 Task: Make in the project ChaseTech an epic 'Cloud-based analytics platform development'. Create in the project ChaseTech an epic 'IT performance benchmarking'. Add in the project ChaseTech an epic 'IT budget management improvement'
Action: Mouse moved to (85, 206)
Screenshot: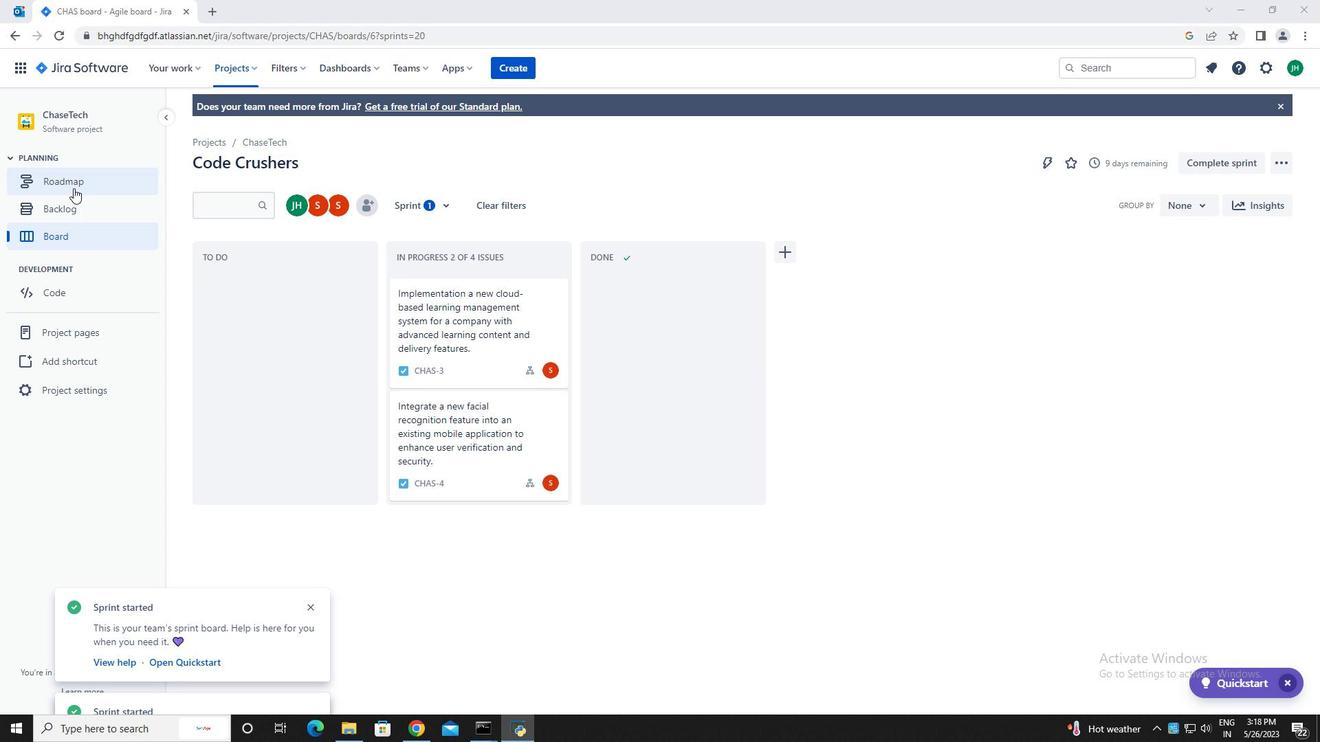 
Action: Mouse pressed left at (85, 206)
Screenshot: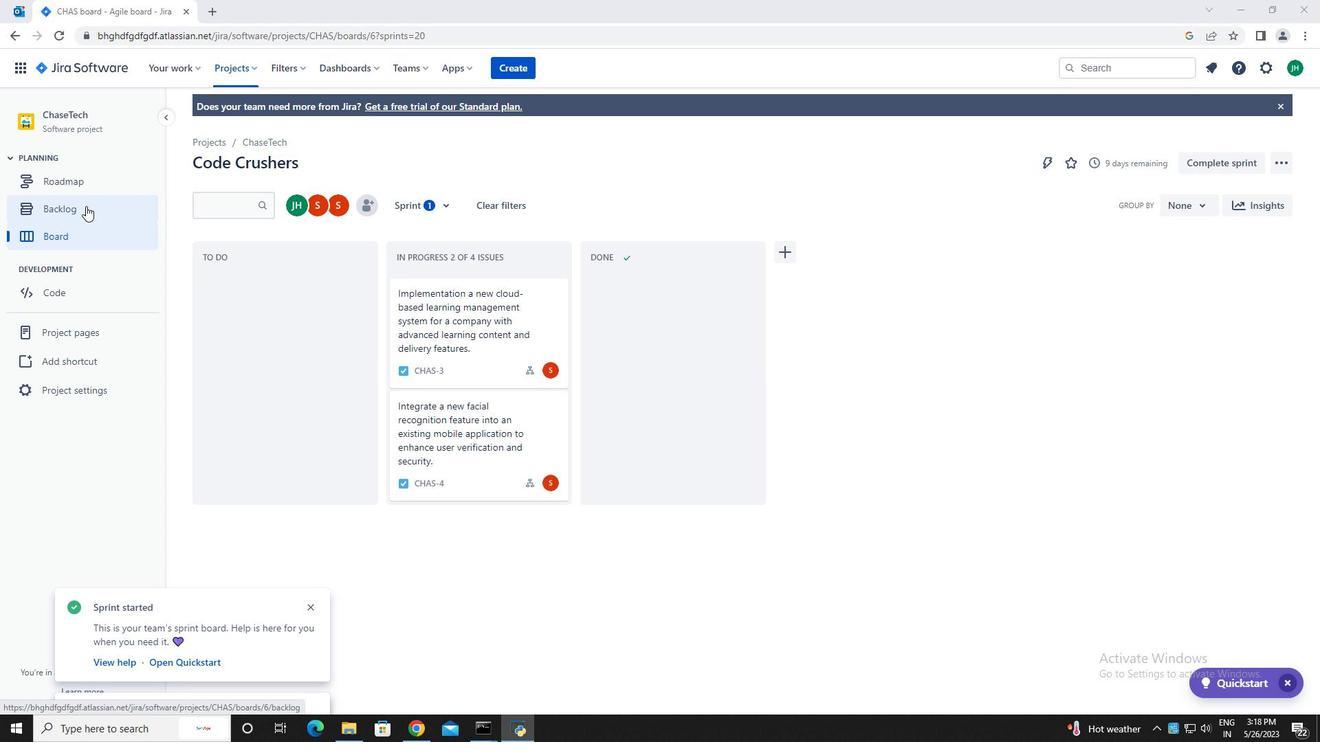 
Action: Mouse moved to (422, 204)
Screenshot: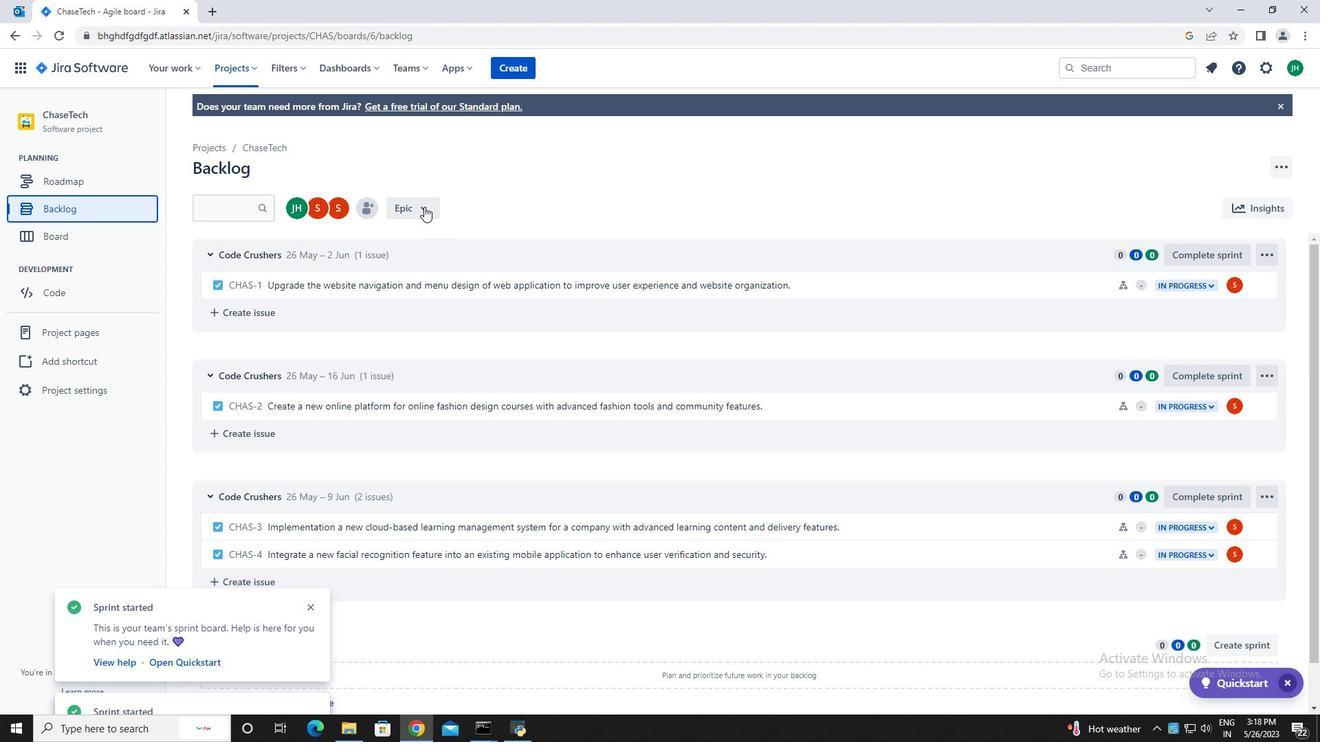 
Action: Mouse pressed left at (422, 204)
Screenshot: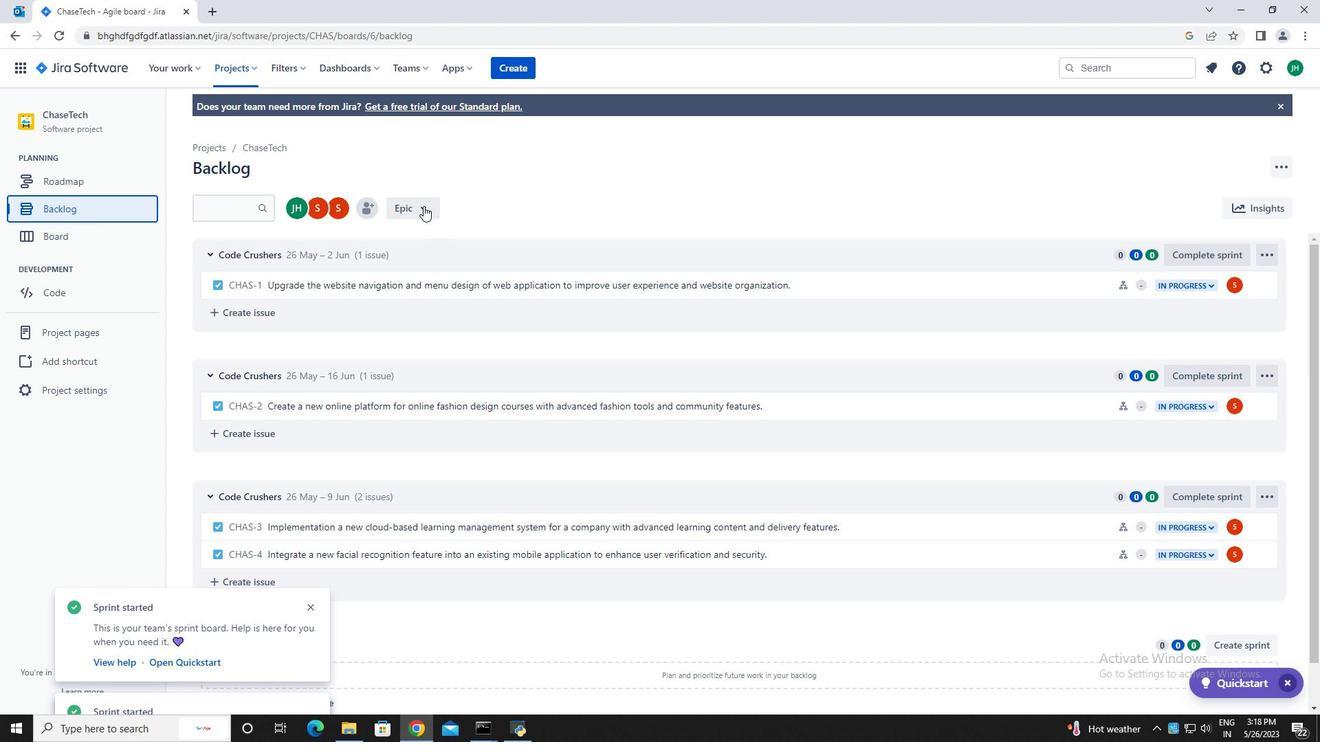 
Action: Mouse moved to (410, 292)
Screenshot: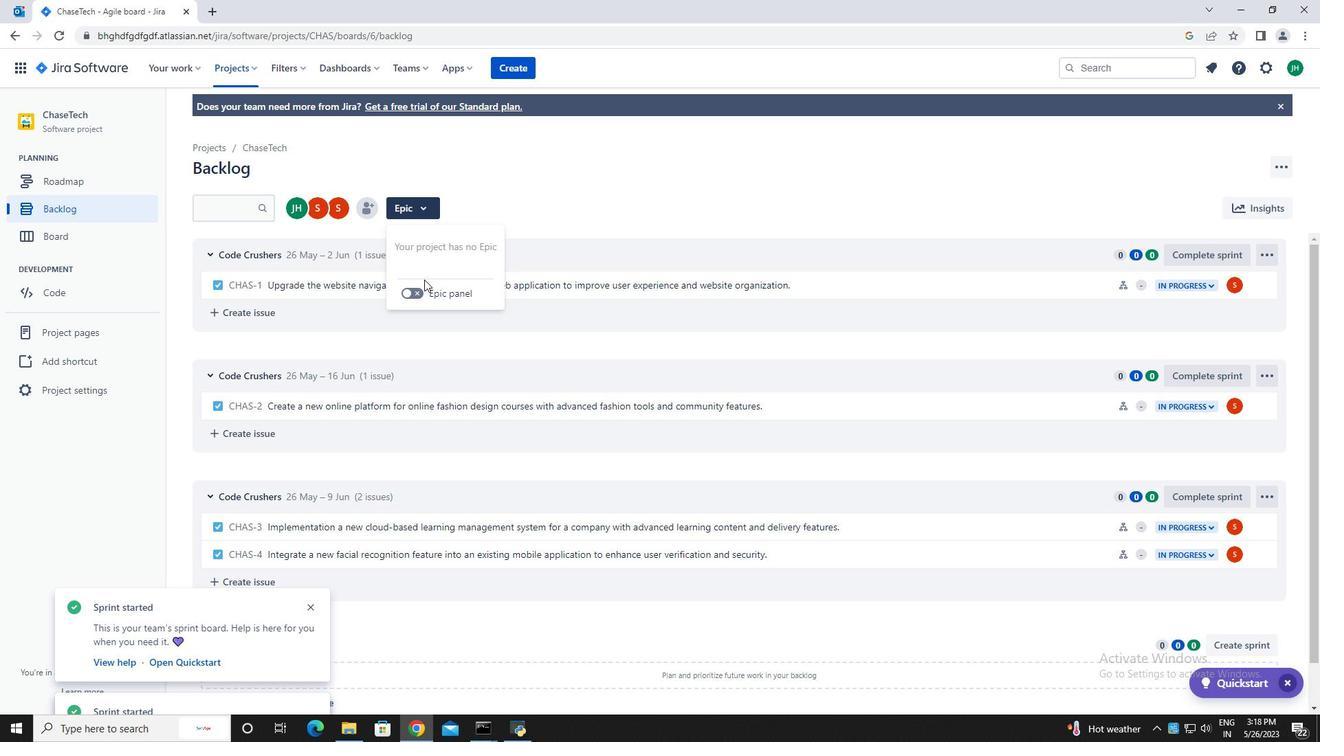 
Action: Mouse pressed left at (410, 292)
Screenshot: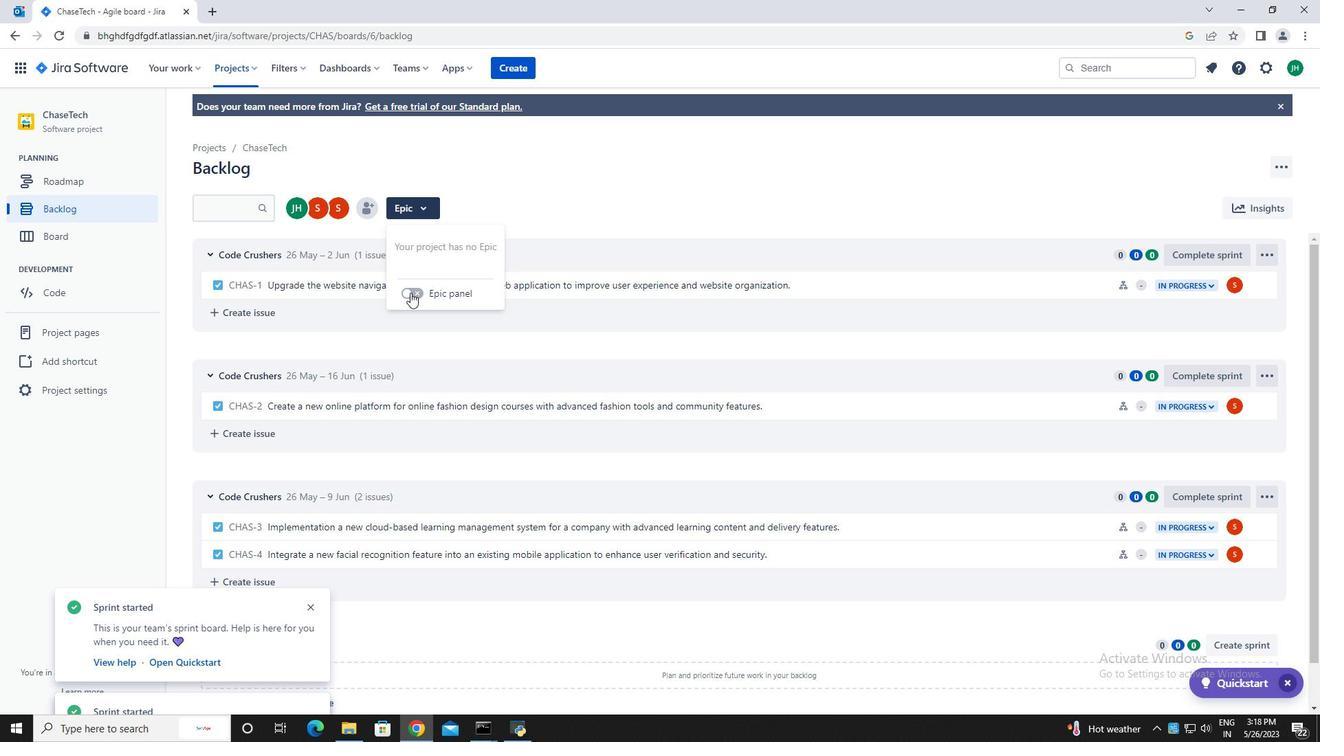 
Action: Mouse moved to (286, 509)
Screenshot: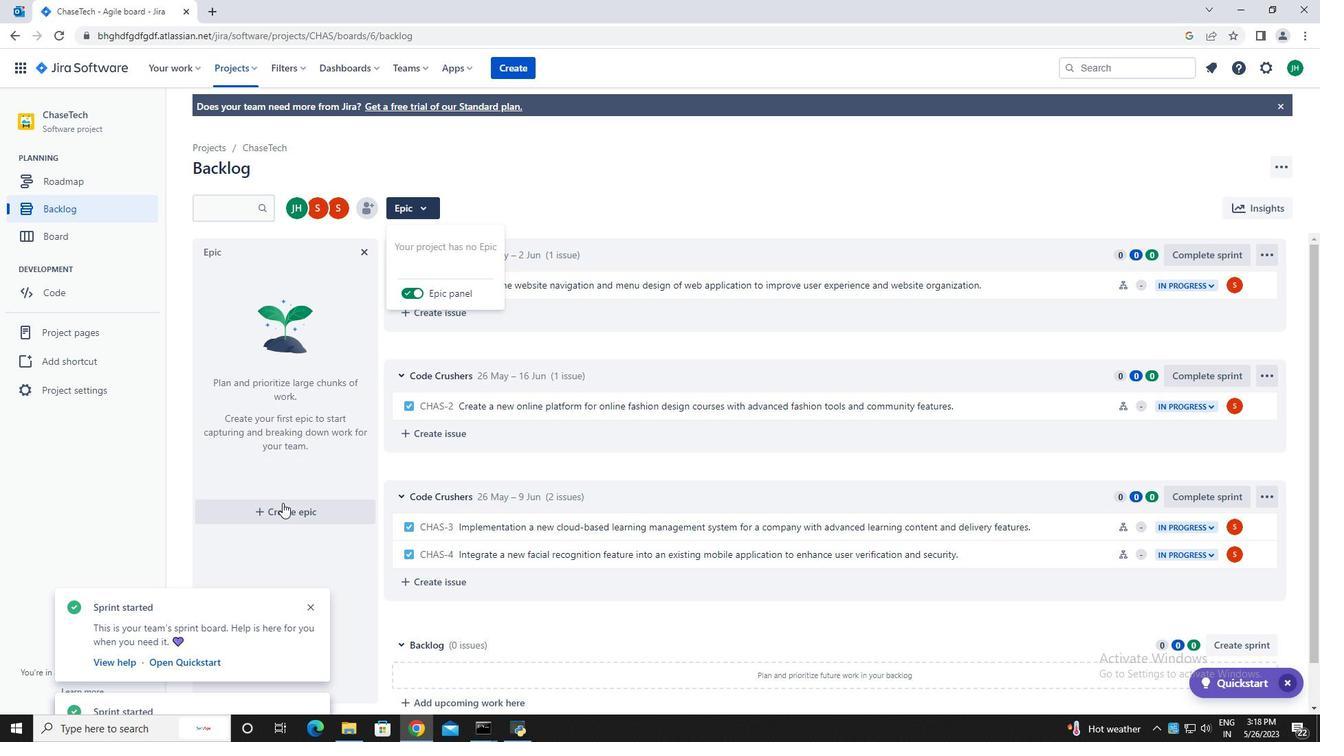 
Action: Mouse pressed left at (286, 509)
Screenshot: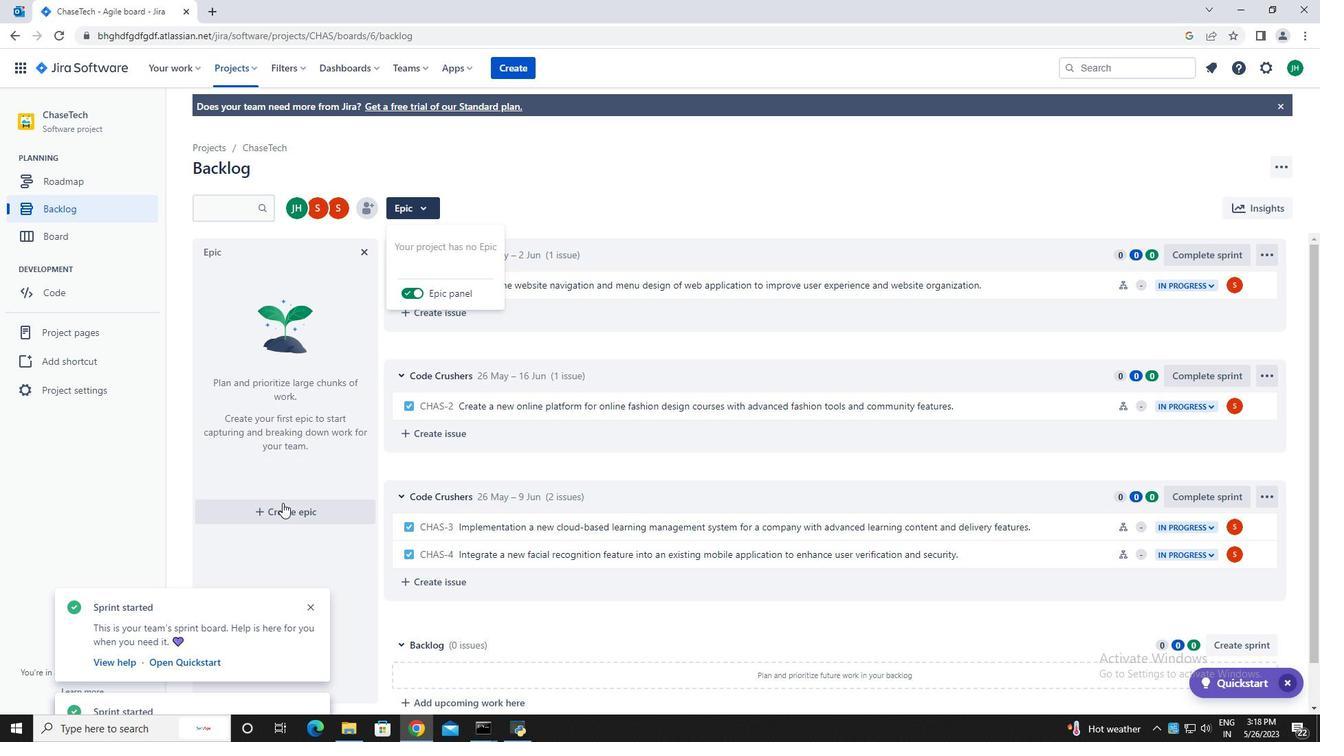 
Action: Mouse moved to (312, 606)
Screenshot: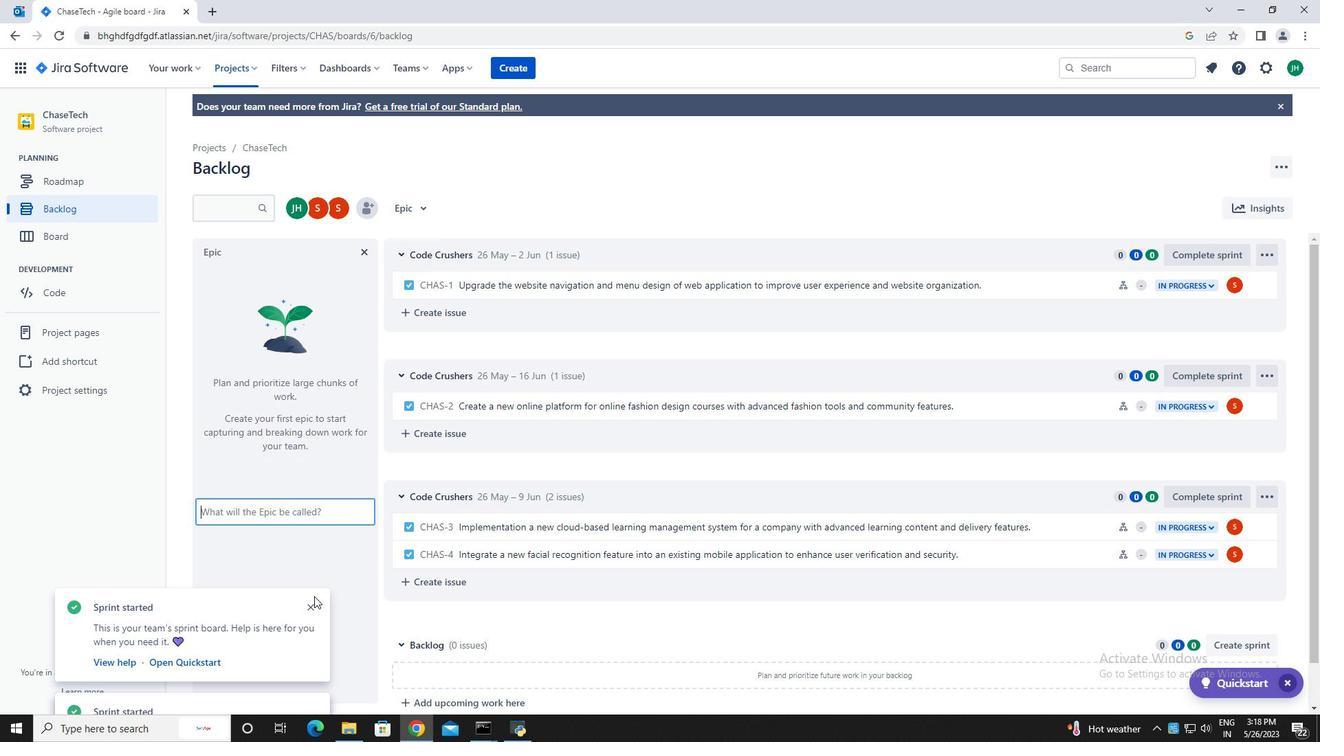 
Action: Mouse pressed left at (312, 606)
Screenshot: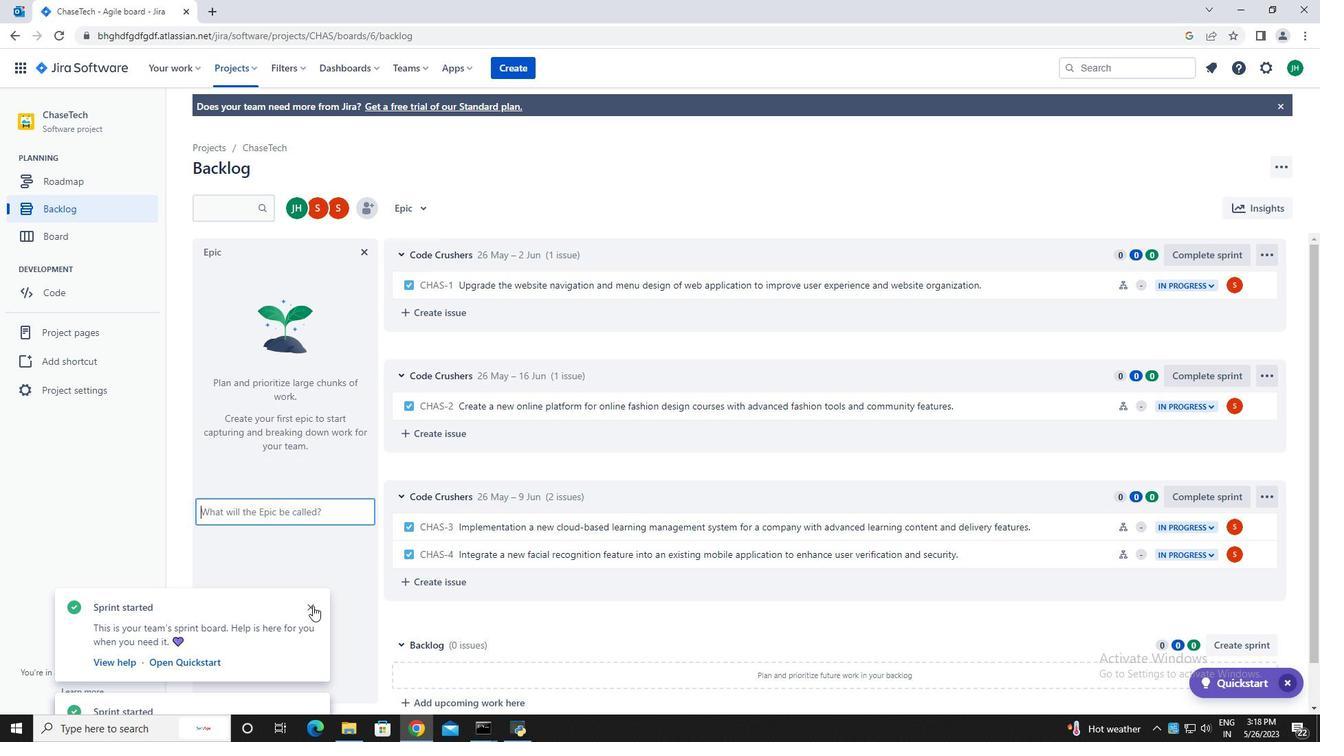 
Action: Mouse moved to (311, 605)
Screenshot: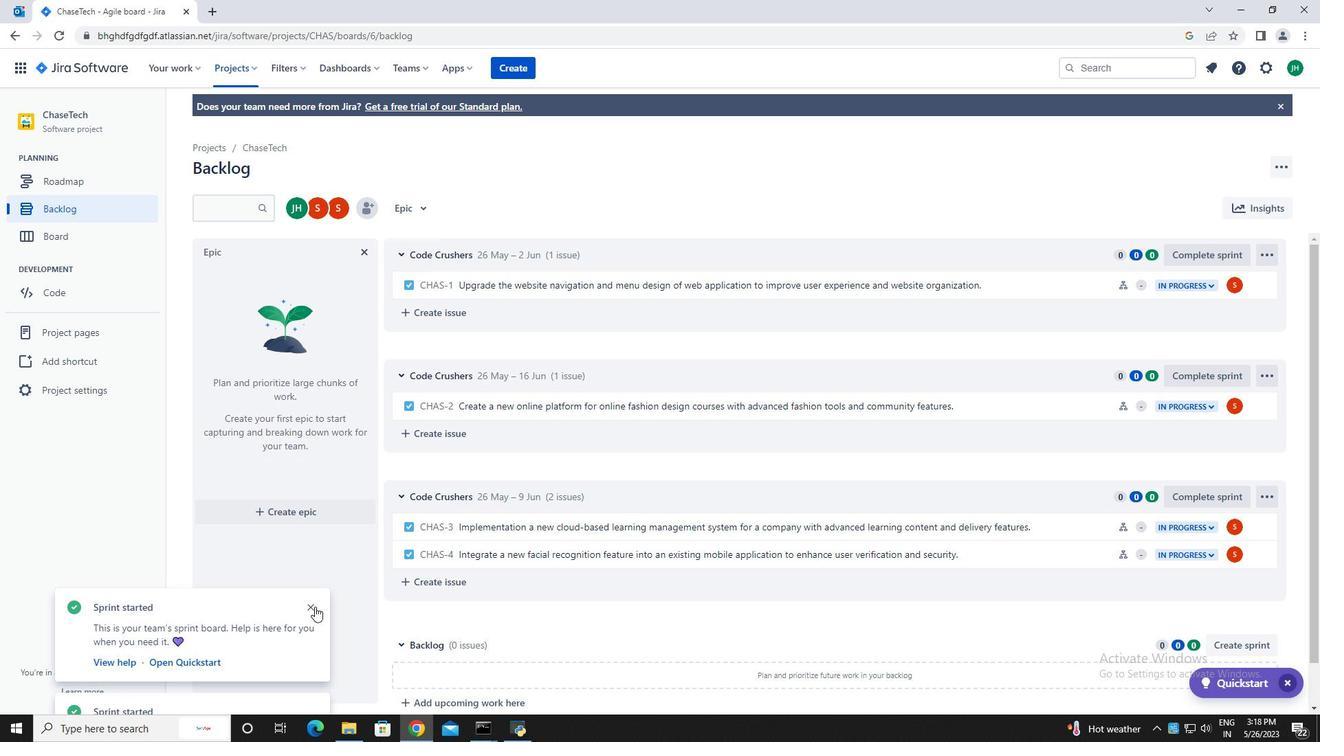 
Action: Mouse pressed left at (311, 605)
Screenshot: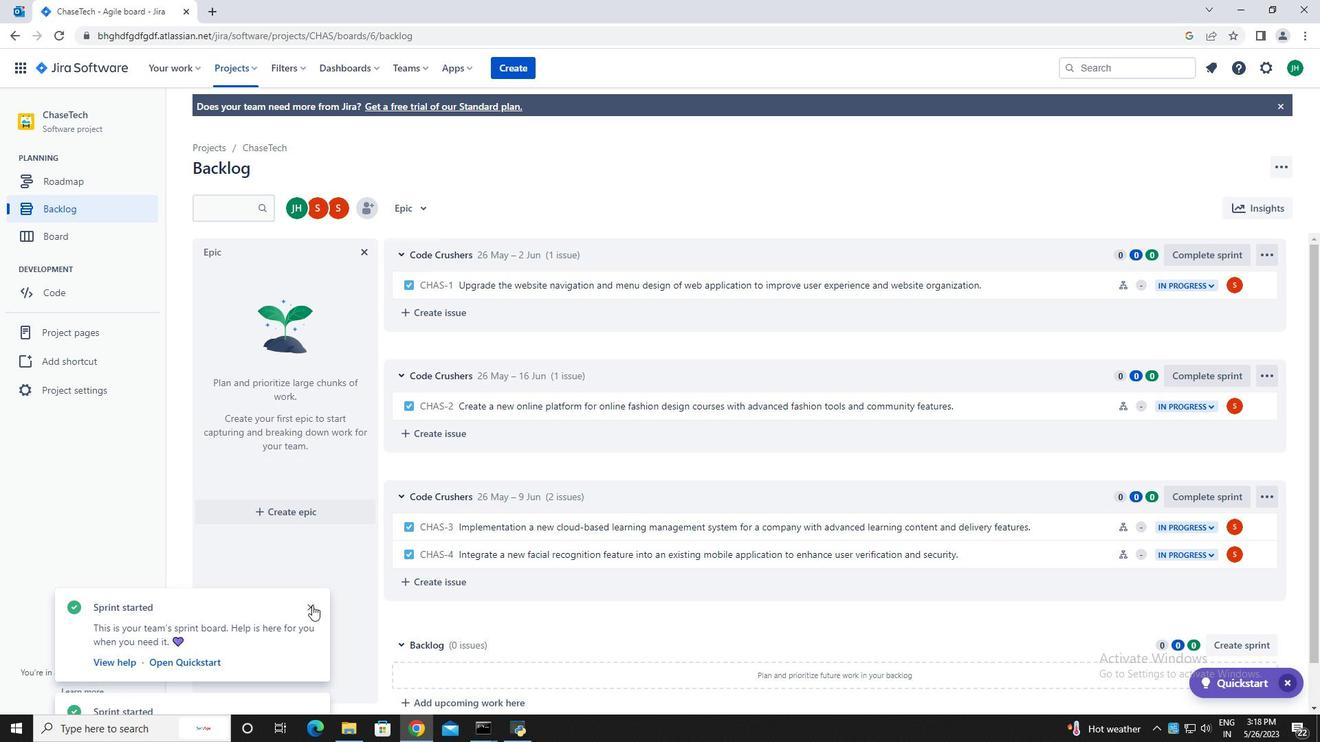 
Action: Mouse moved to (311, 605)
Screenshot: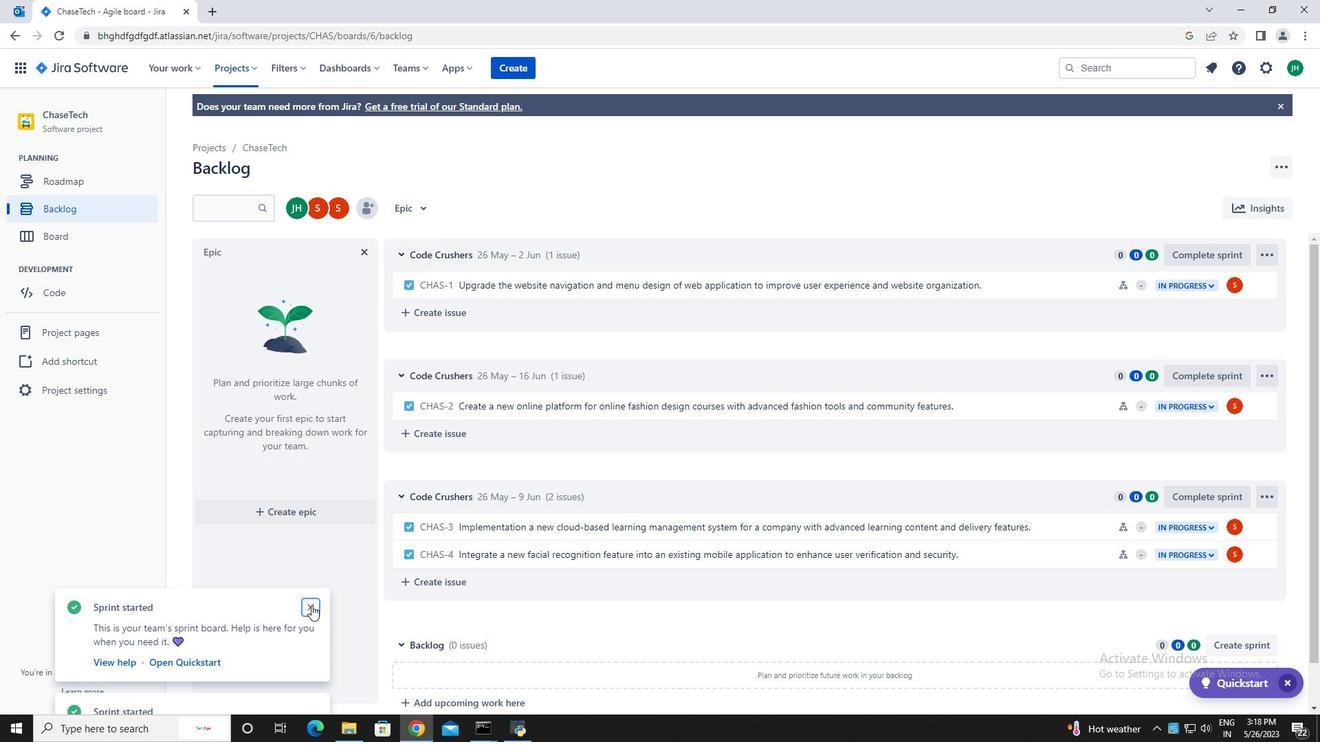
Action: Mouse pressed left at (311, 605)
Screenshot: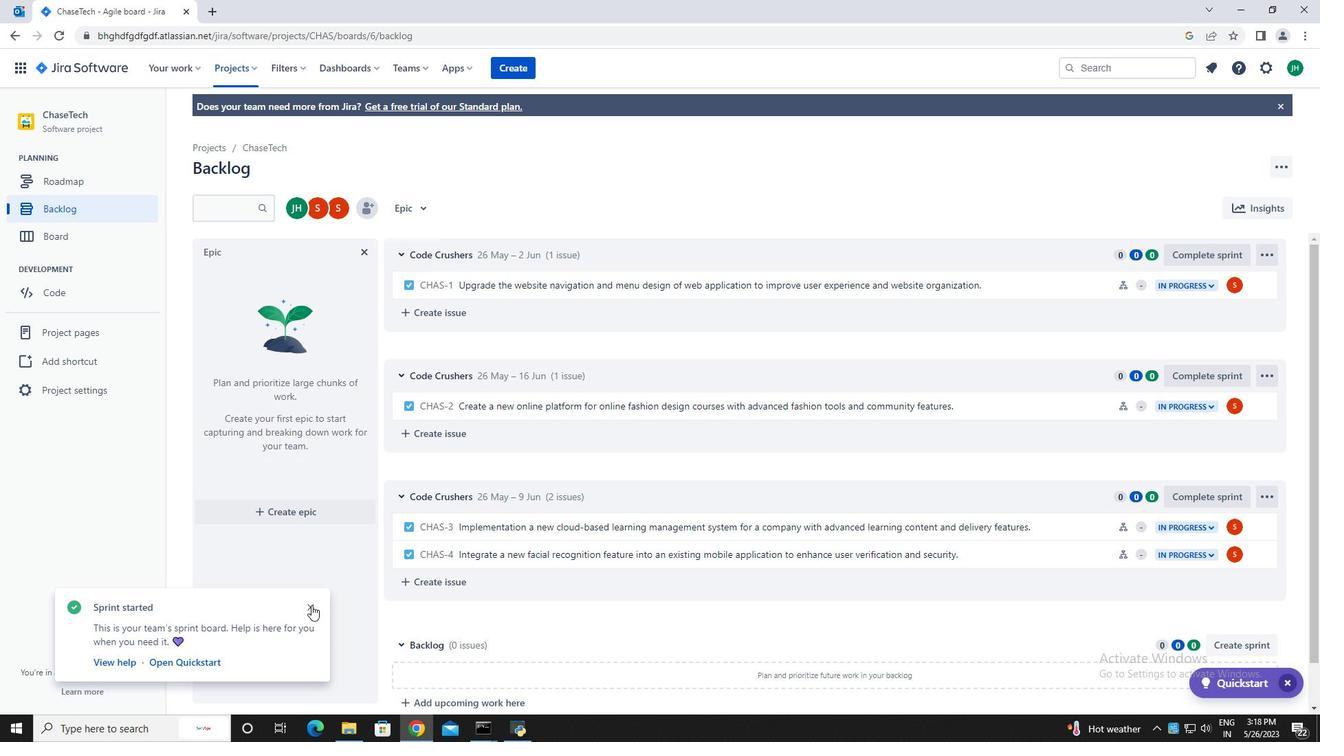 
Action: Mouse moved to (284, 516)
Screenshot: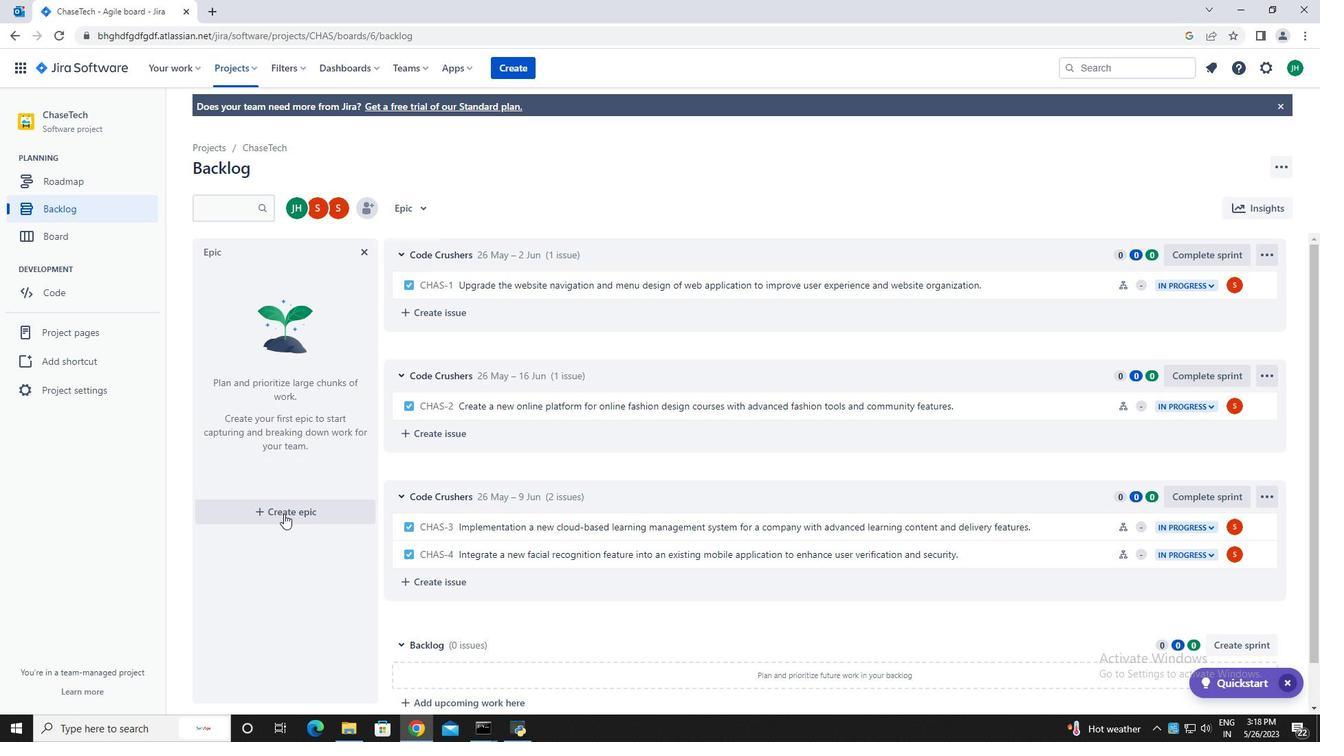 
Action: Mouse pressed left at (284, 516)
Screenshot: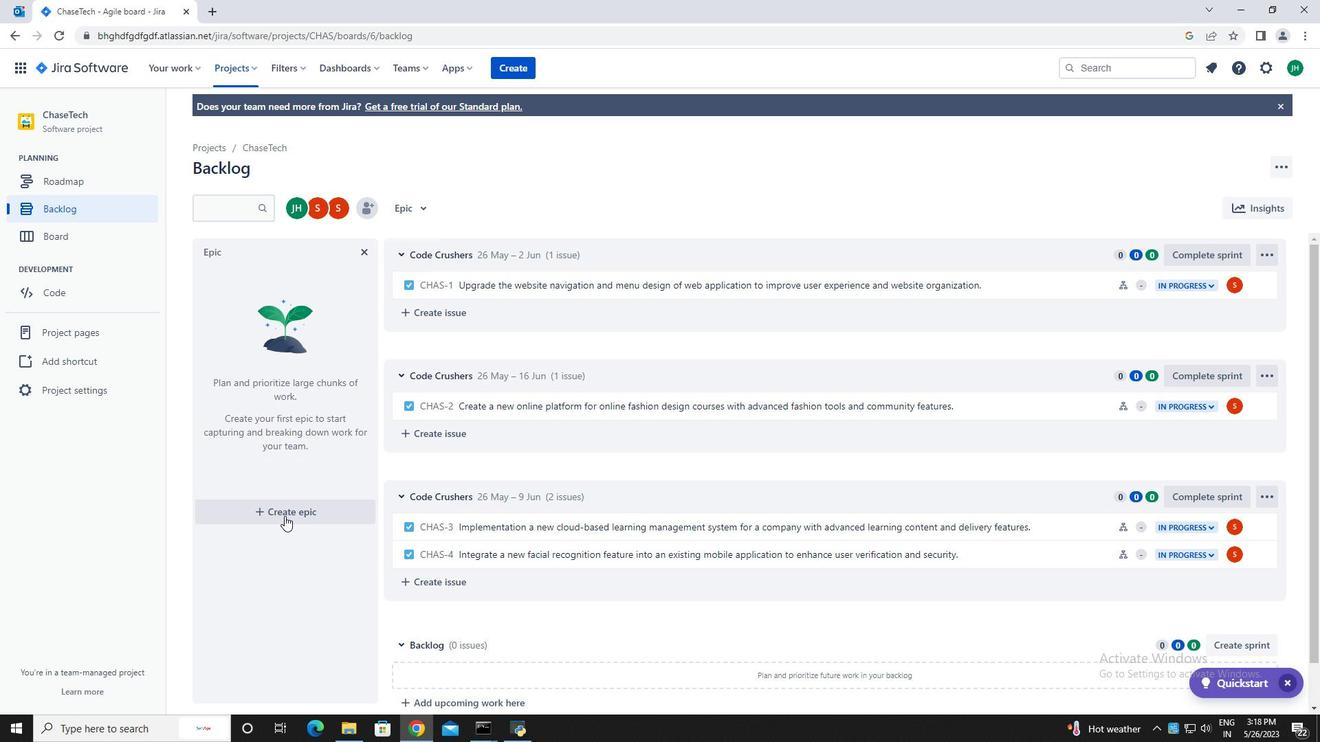 
Action: Mouse moved to (279, 514)
Screenshot: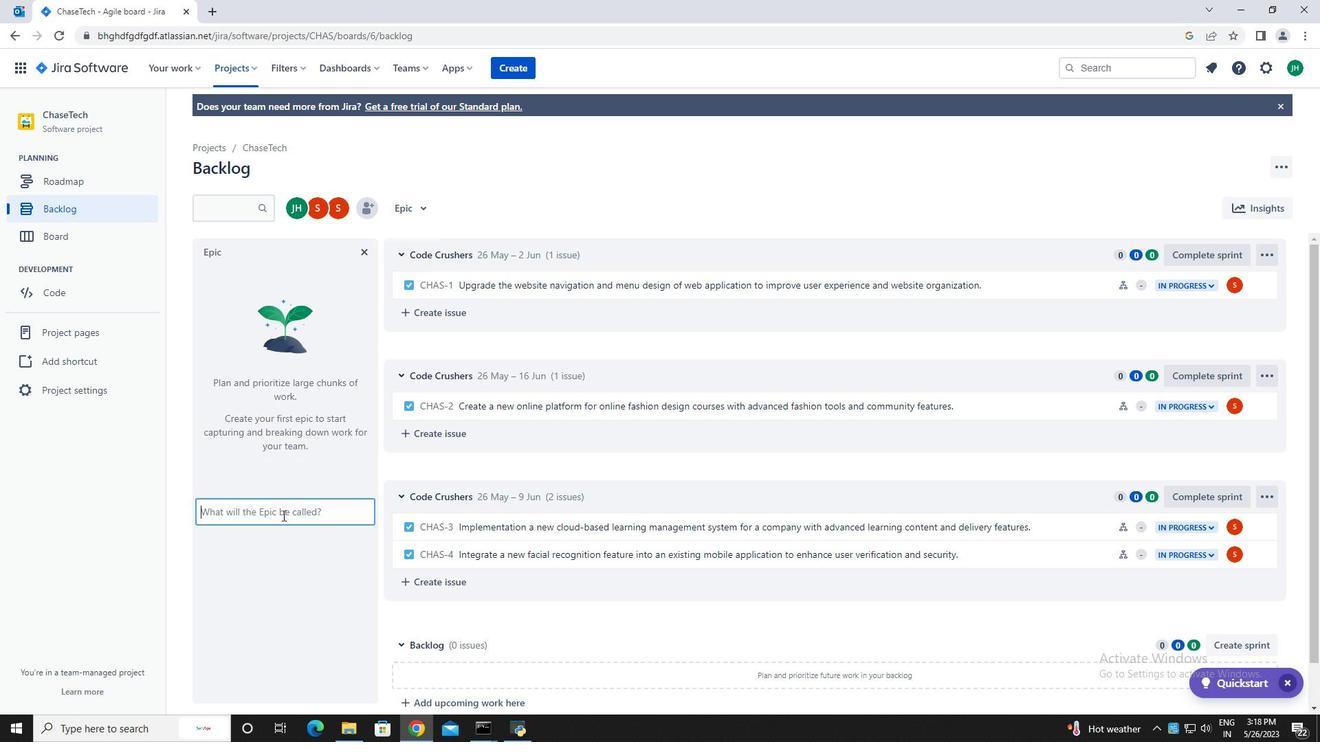
Action: Mouse pressed left at (279, 514)
Screenshot: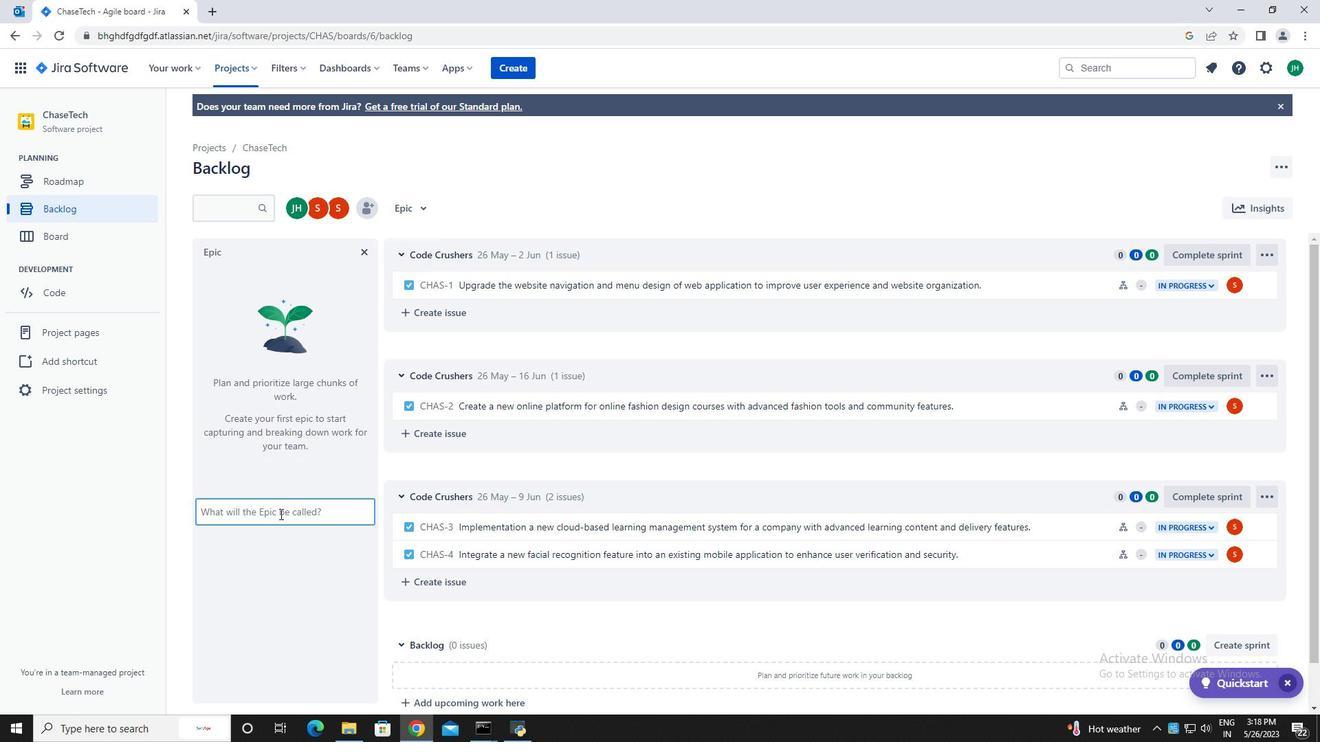 
Action: Mouse moved to (279, 514)
Screenshot: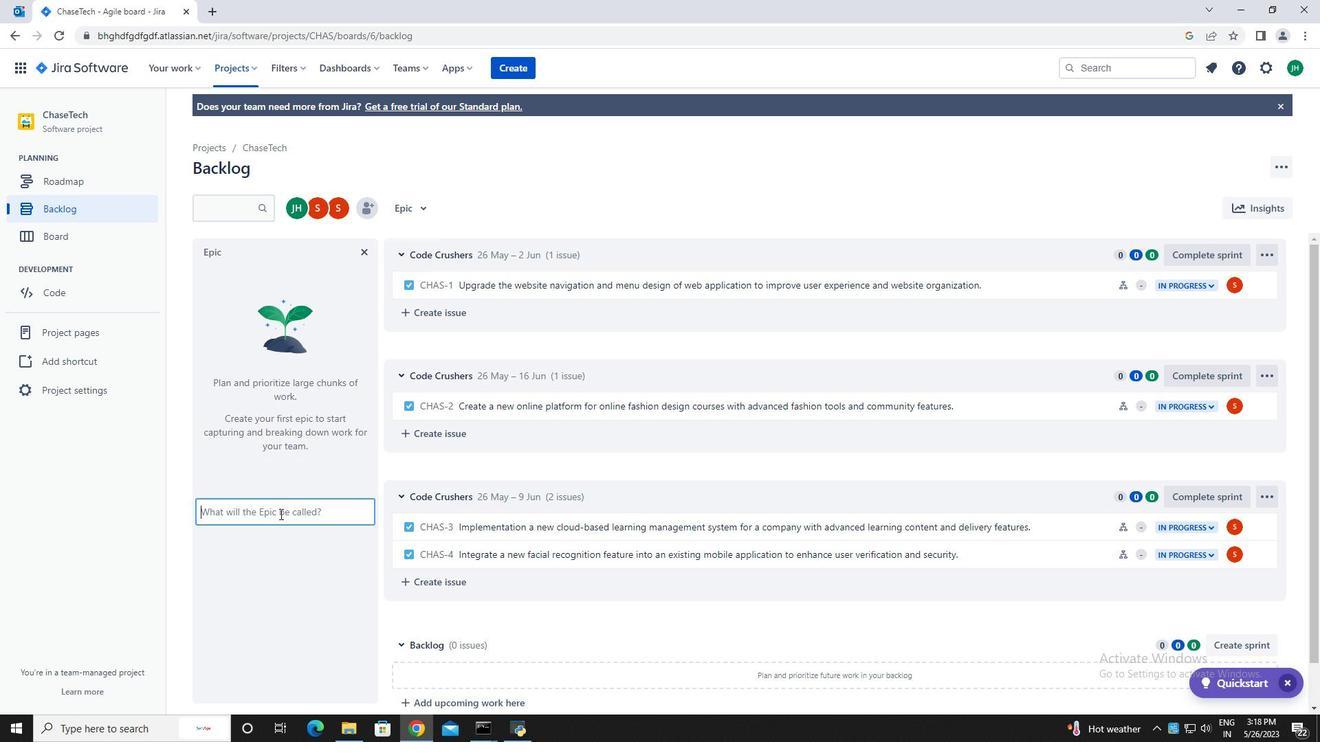 
Action: Key pressed <Key.caps_lock>C<Key.caps_lock>loud-based<Key.space>analytics<Key.space>platform<Key.space>development.<Key.enter>
Screenshot: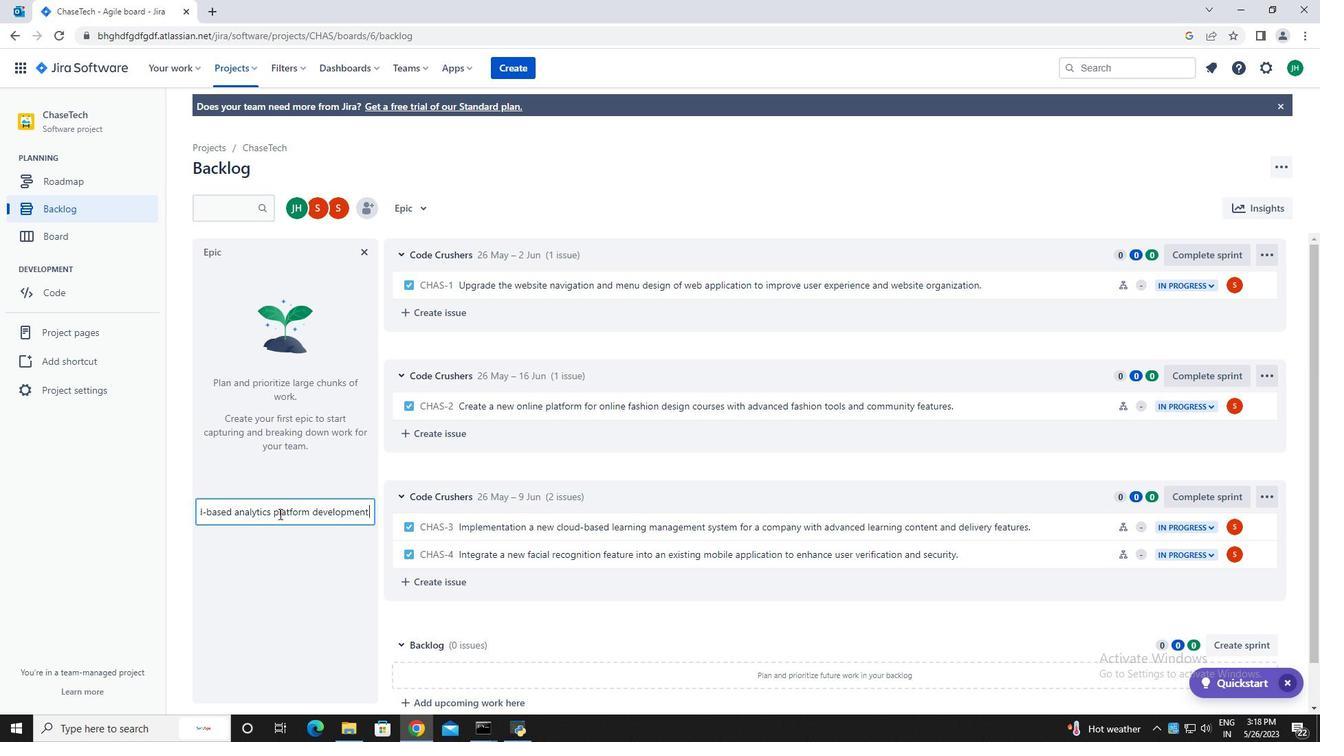 
Action: Mouse moved to (250, 364)
Screenshot: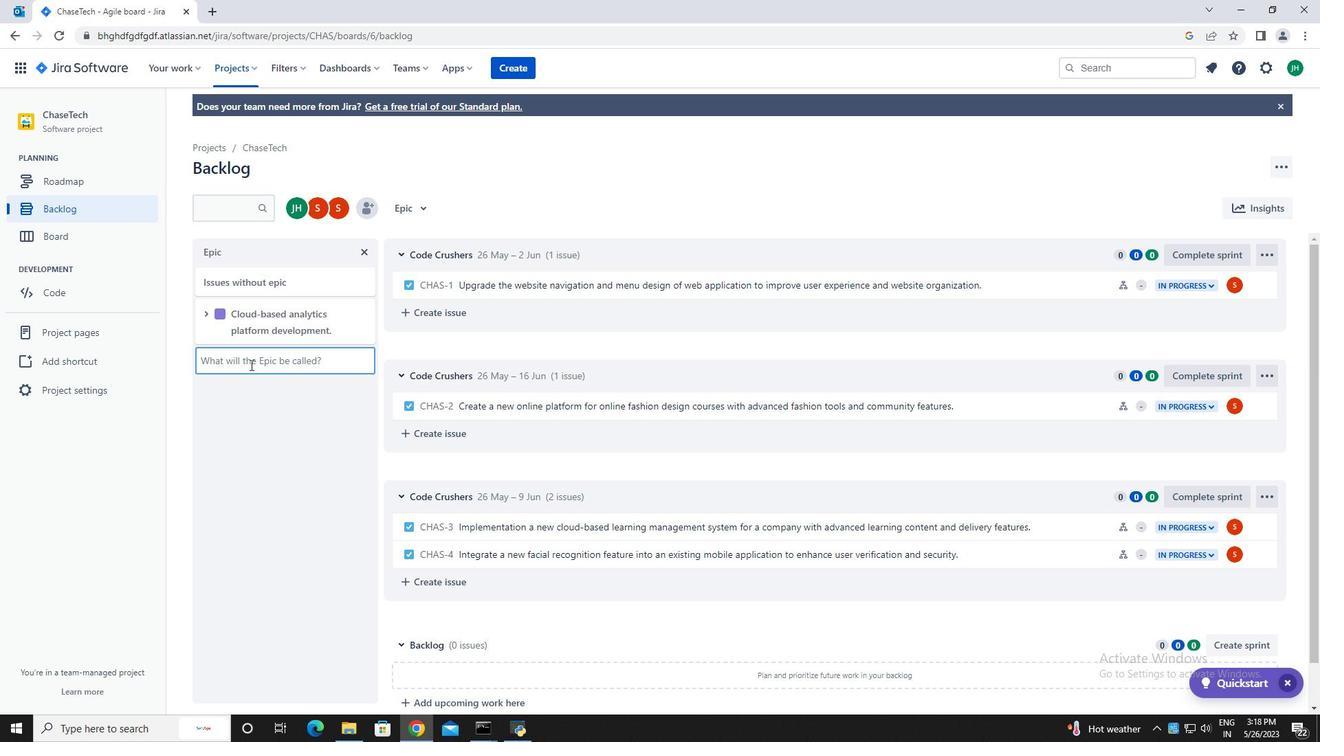 
Action: Mouse pressed left at (250, 364)
Screenshot: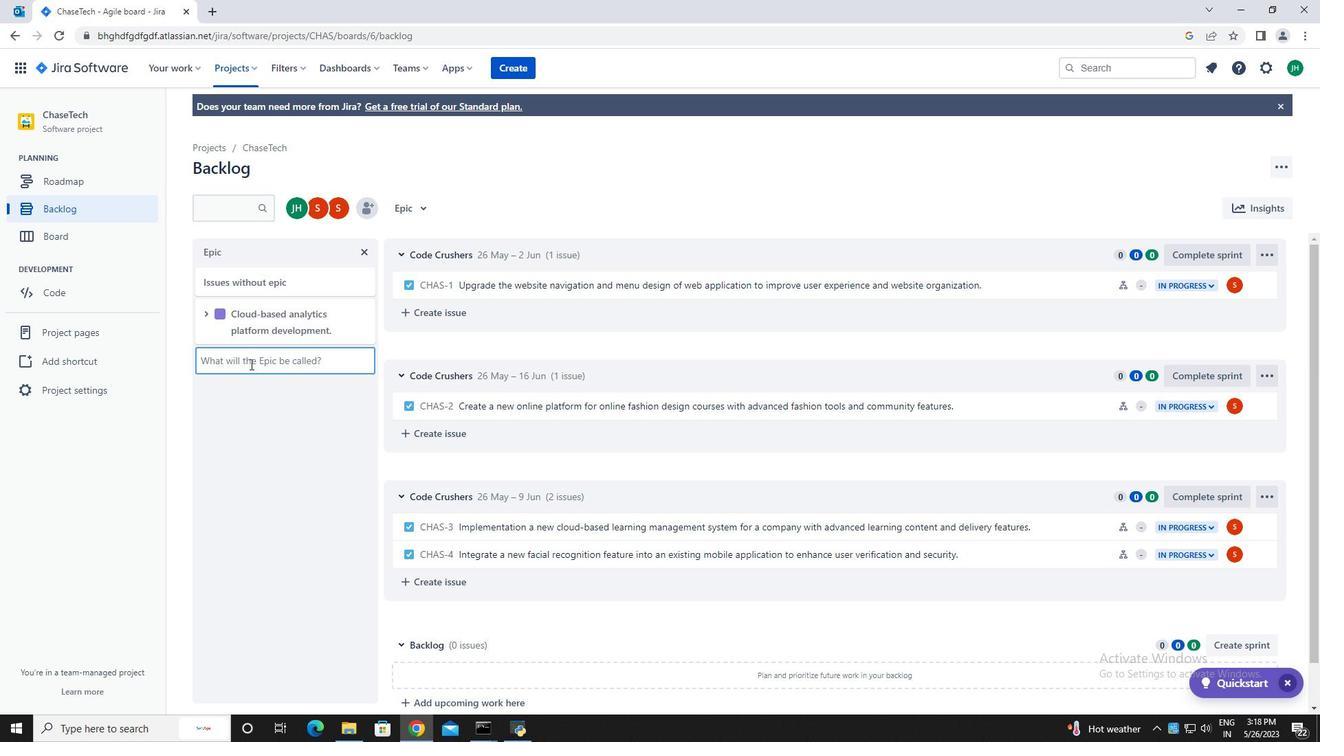 
Action: Key pressed <Key.caps_lock>C<Key.caps_lock>hae<Key.backspace>se<Key.space><Key.backspace><Key.backspace><Key.backspace><Key.backspace><Key.backspace><Key.backspace><Key.backspace><Key.backspace><Key.backspace><Key.backspace><Key.caps_lock>IT<Key.space><Key.caps_lock>performance<Key.space>n<Key.backspace>benchmarking<Key.space><Key.enter>
Screenshot: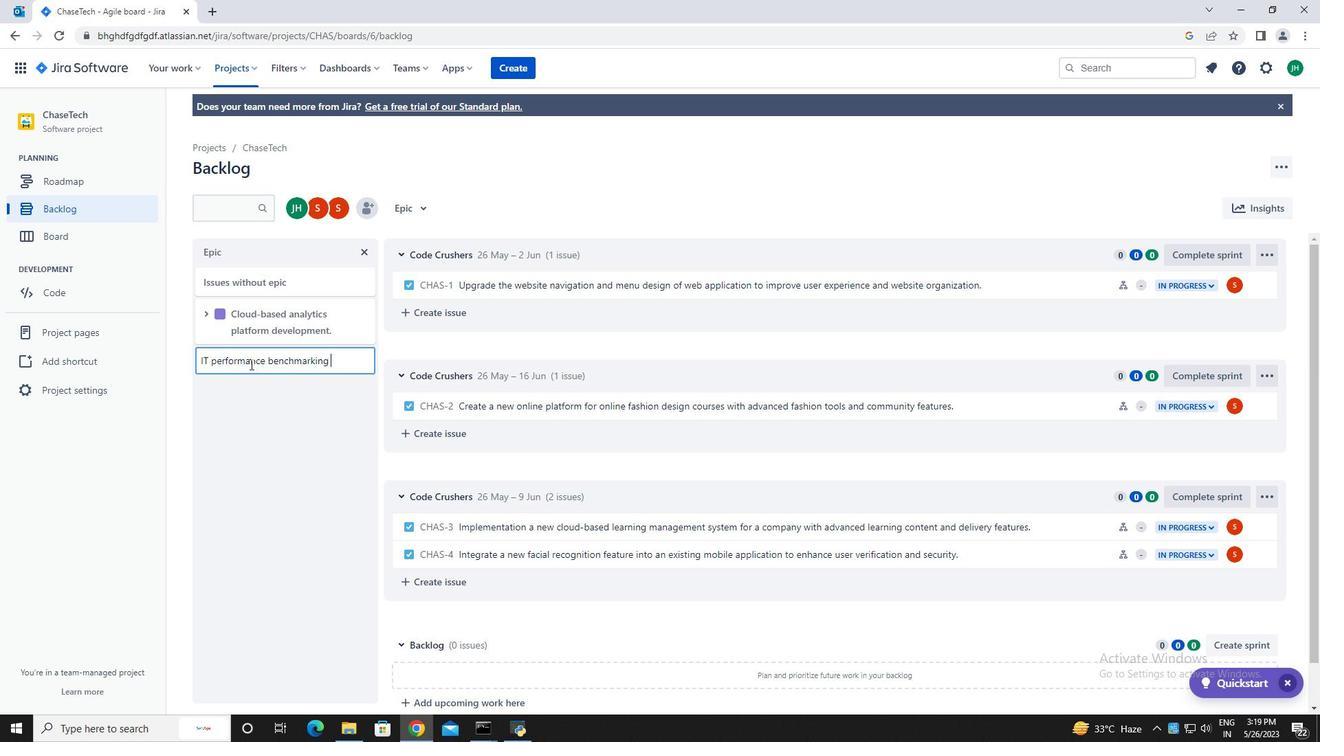 
Action: Mouse moved to (290, 395)
Screenshot: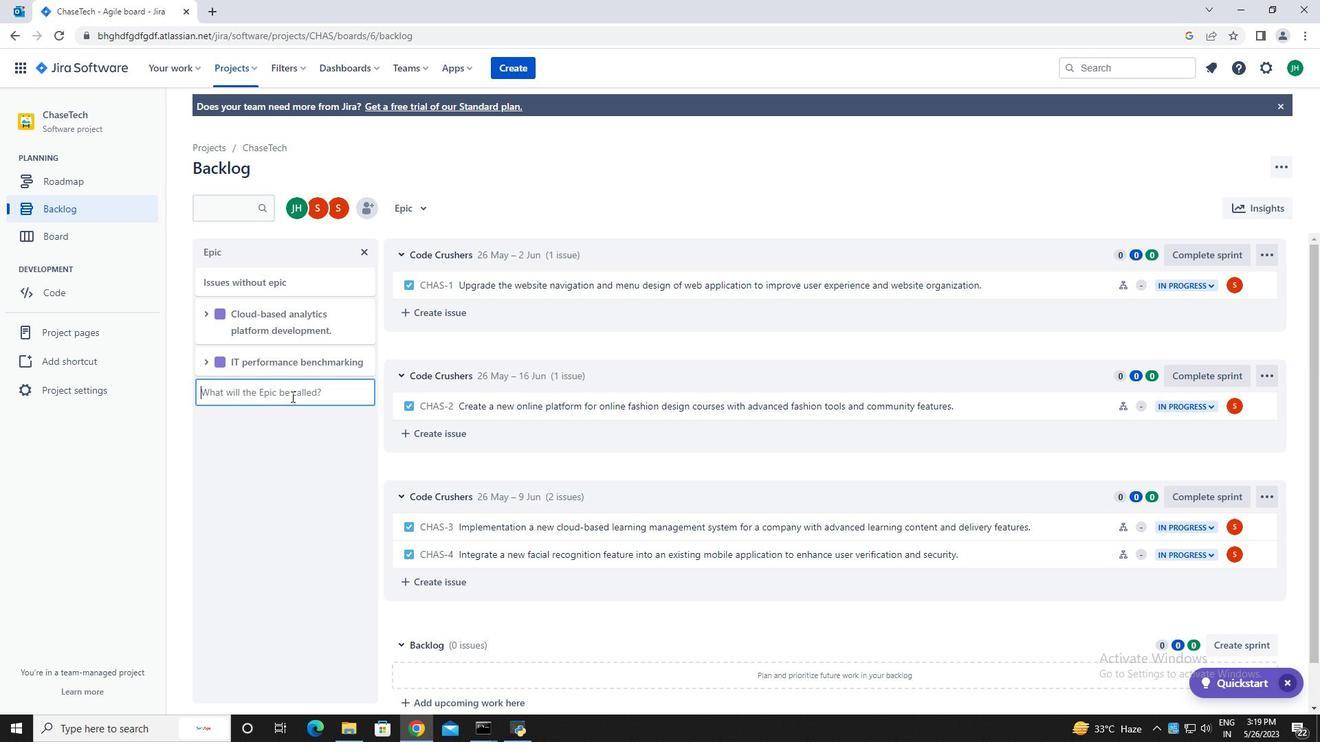 
Action: Mouse pressed left at (290, 395)
Screenshot: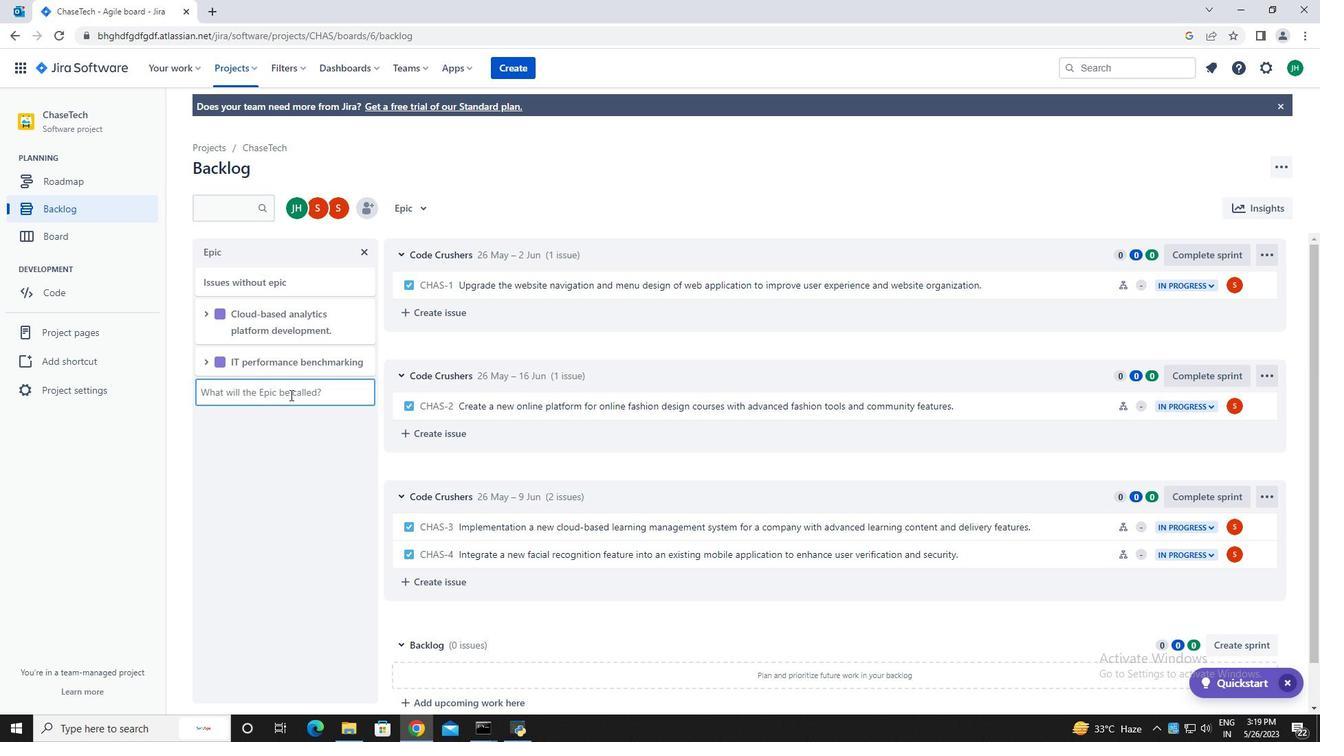 
Action: Key pressed <Key.caps_lock>IT<Key.space>B<Key.caps_lock>udget<Key.space>management<Key.space>improvement<Key.enter>
Screenshot: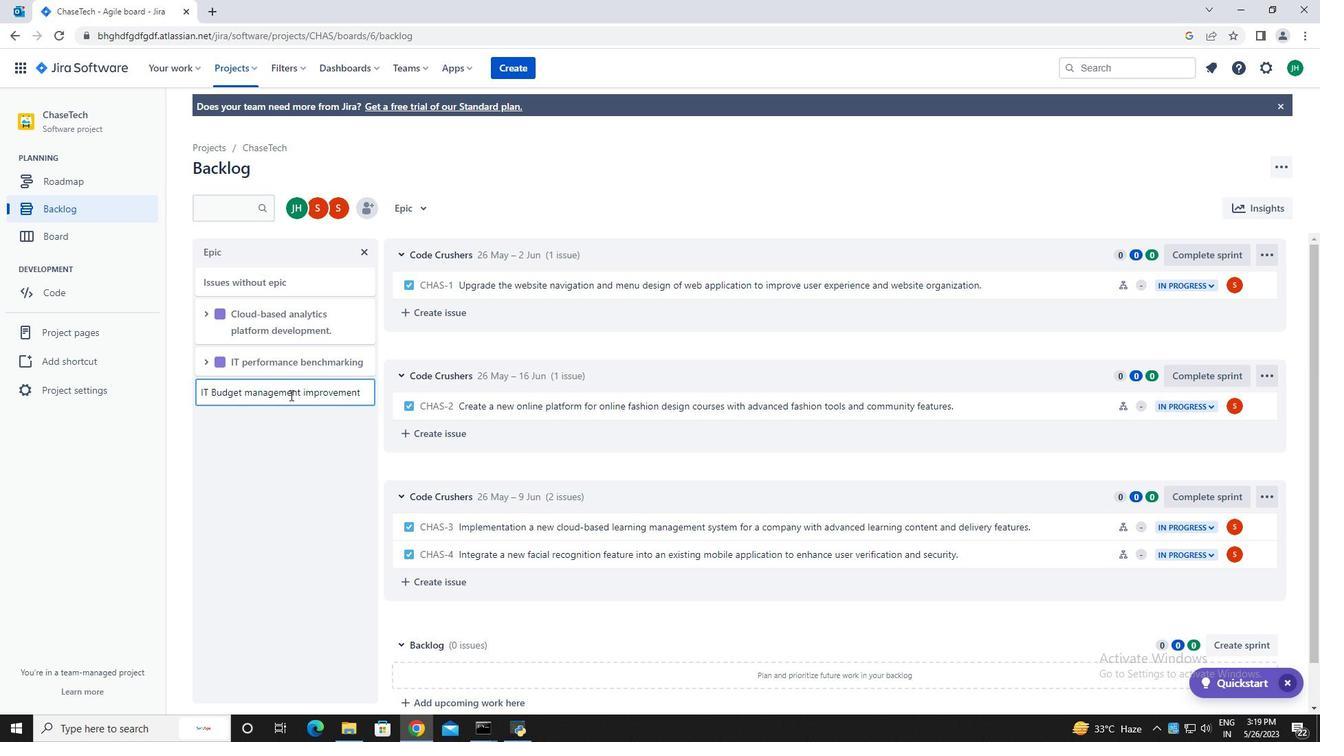 
